 Task: Look for space in Stuttgart from 4th september 2023 to 10th september 2023 for 2 adults, 2 children in price range Rs.20000 to Rs.28000. Place can be entire place or private room with 1  bedroom having 2 beds and 1 bathroom. Property type can be flat. Amenities needed are: wifi, pool, breakfast. Booking option can be shelf check-in. Required host language is English.
Action: Mouse moved to (332, 373)
Screenshot: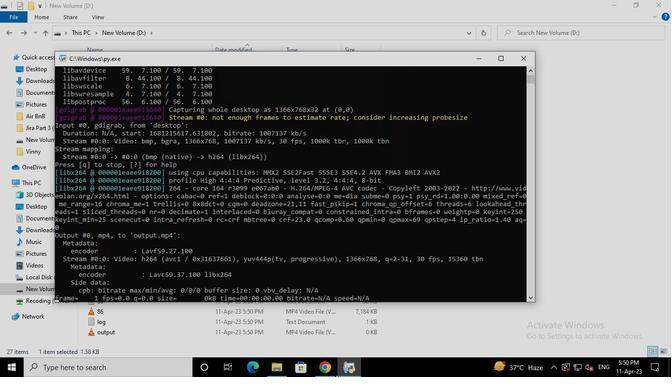 
Action: Mouse pressed left at (332, 373)
Screenshot: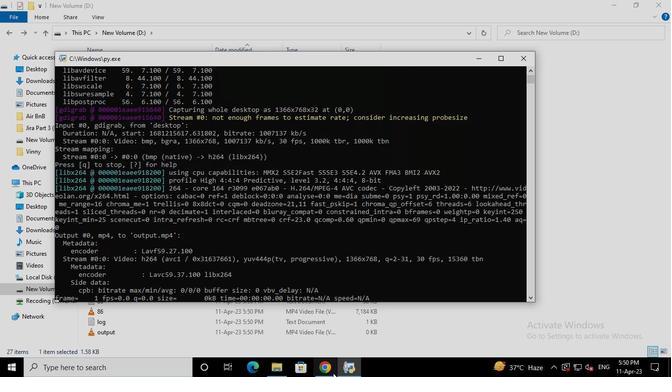 
Action: Mouse moved to (272, 87)
Screenshot: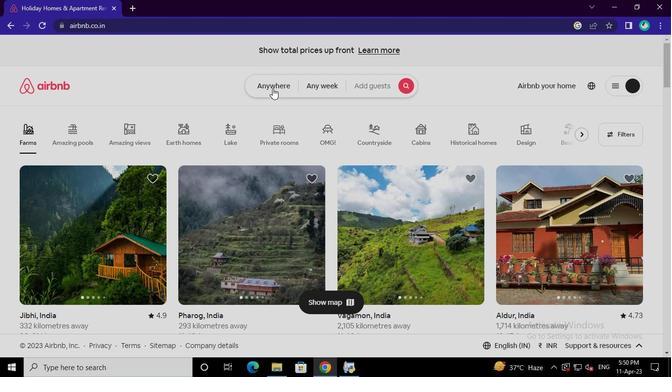 
Action: Mouse pressed left at (272, 87)
Screenshot: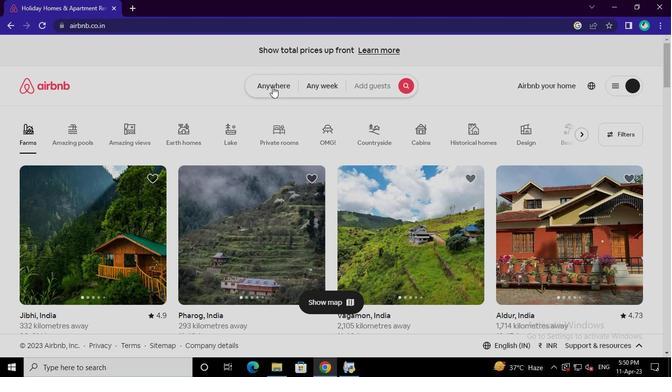 
Action: Mouse moved to (202, 123)
Screenshot: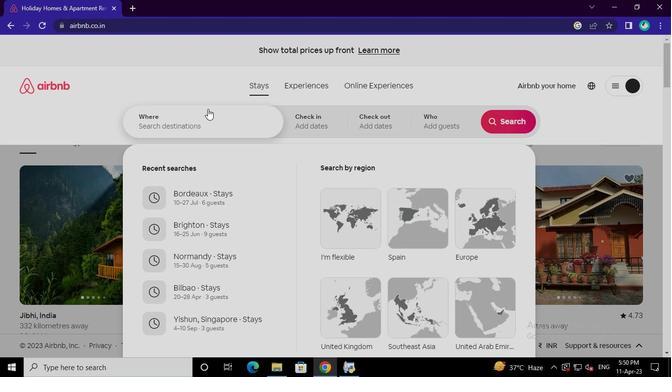 
Action: Mouse pressed left at (202, 123)
Screenshot: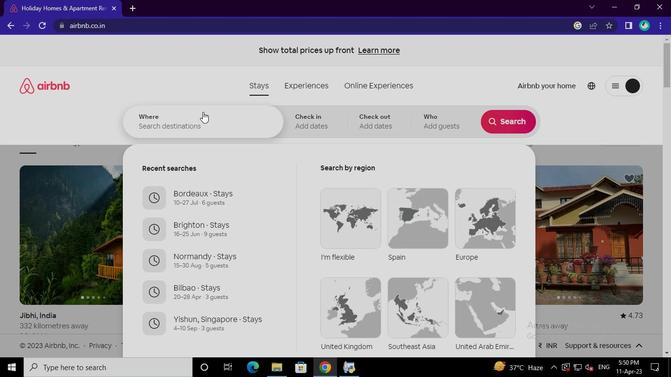 
Action: Mouse moved to (202, 124)
Screenshot: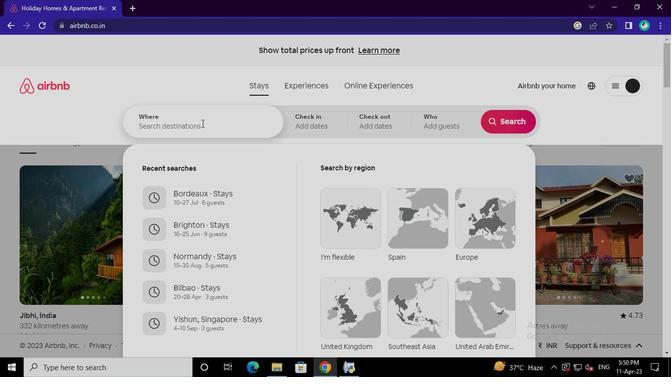 
Action: Keyboard s
Screenshot: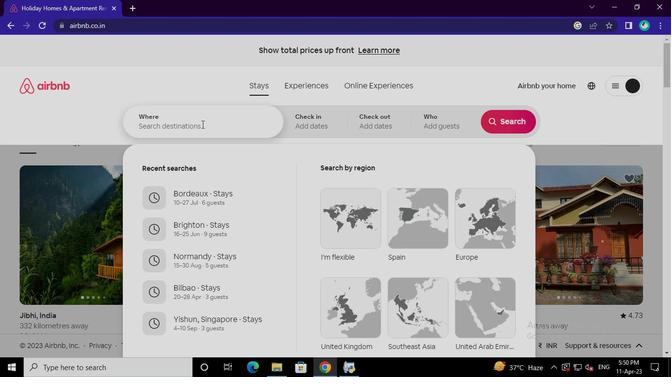 
Action: Keyboard t
Screenshot: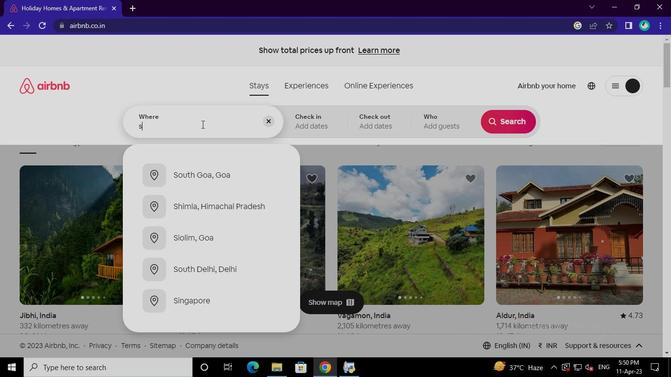 
Action: Keyboard u
Screenshot: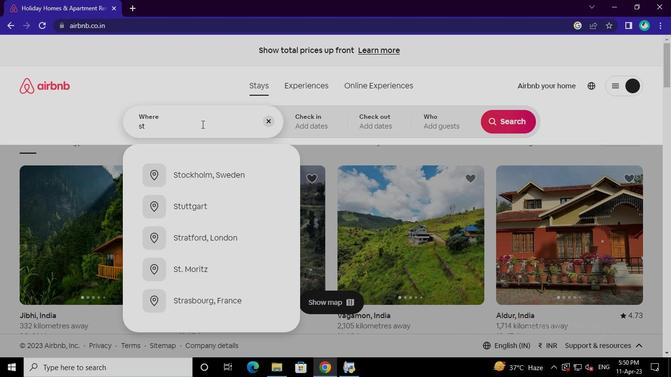 
Action: Keyboard t
Screenshot: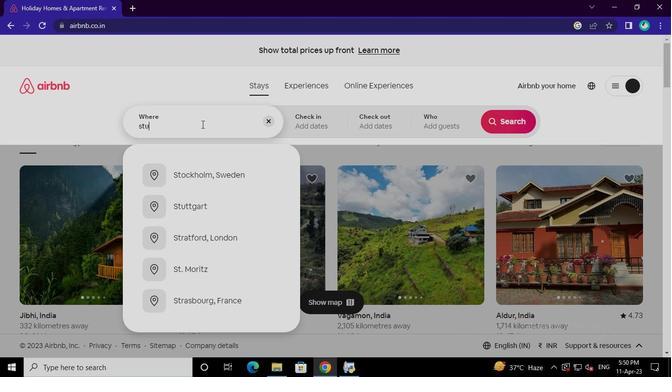 
Action: Keyboard t
Screenshot: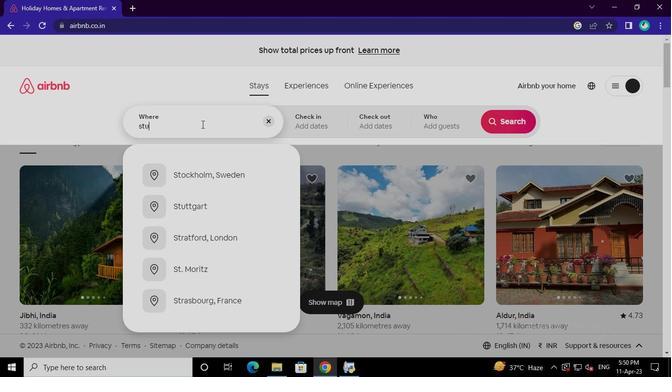 
Action: Keyboard g
Screenshot: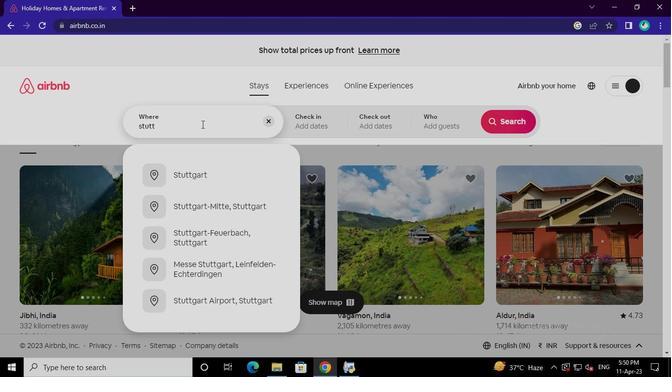 
Action: Keyboard a
Screenshot: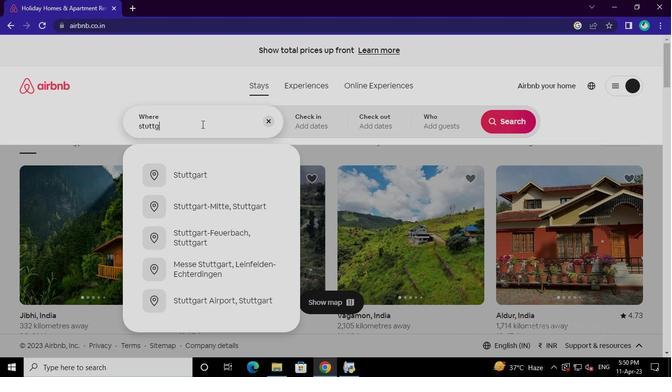 
Action: Keyboard r
Screenshot: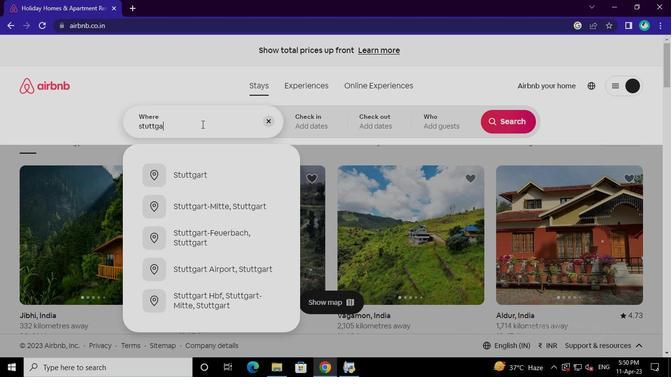 
Action: Keyboard t
Screenshot: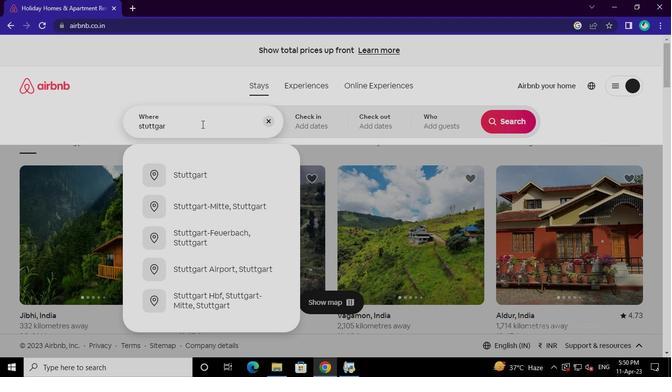 
Action: Mouse moved to (203, 170)
Screenshot: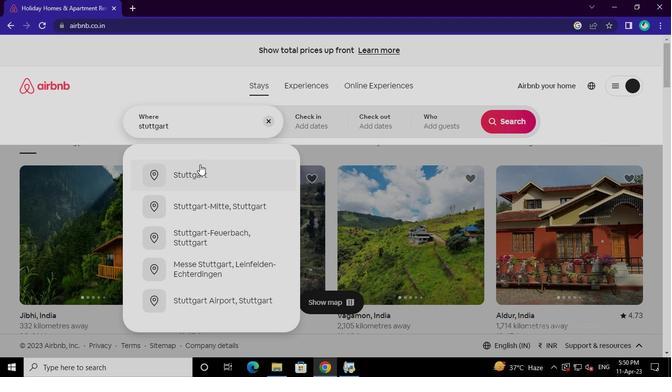 
Action: Mouse pressed left at (203, 170)
Screenshot: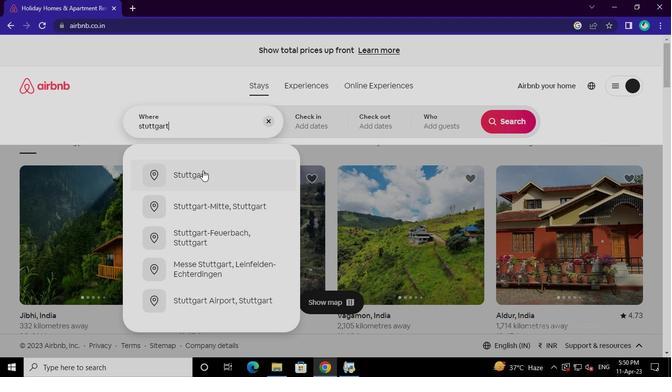 
Action: Mouse moved to (509, 202)
Screenshot: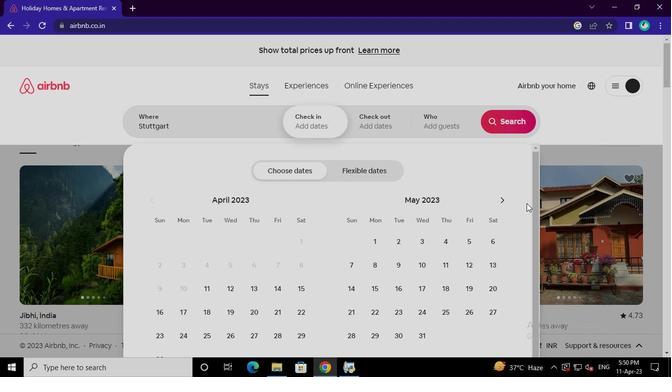 
Action: Mouse pressed left at (509, 202)
Screenshot: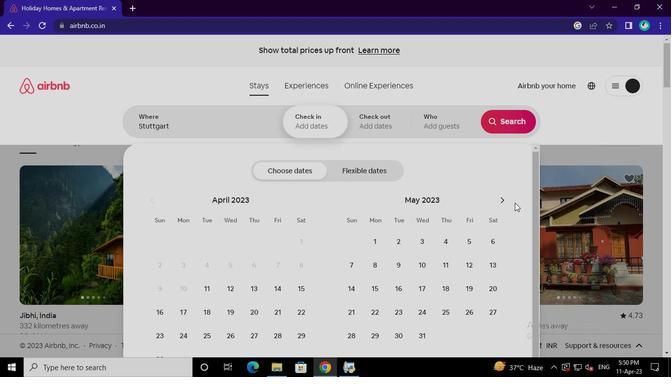 
Action: Mouse pressed left at (509, 202)
Screenshot: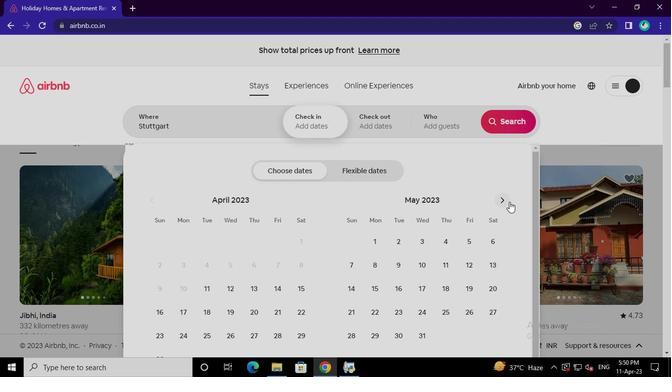 
Action: Mouse pressed left at (509, 202)
Screenshot: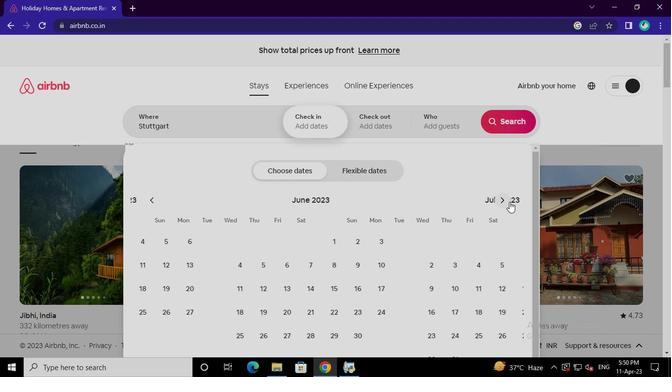 
Action: Mouse pressed left at (509, 202)
Screenshot: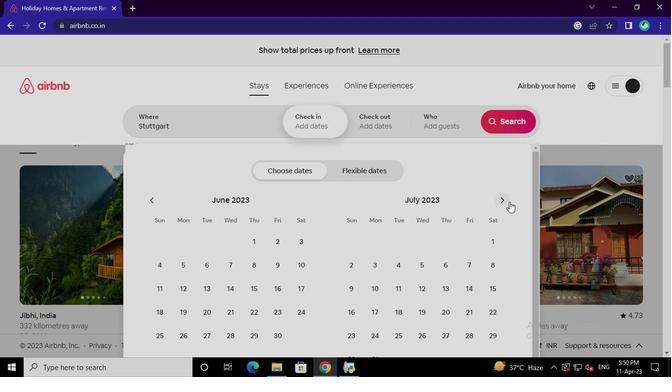 
Action: Mouse moved to (382, 267)
Screenshot: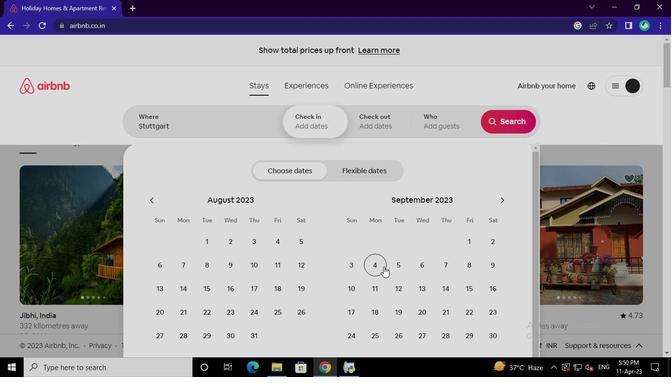 
Action: Mouse pressed left at (382, 267)
Screenshot: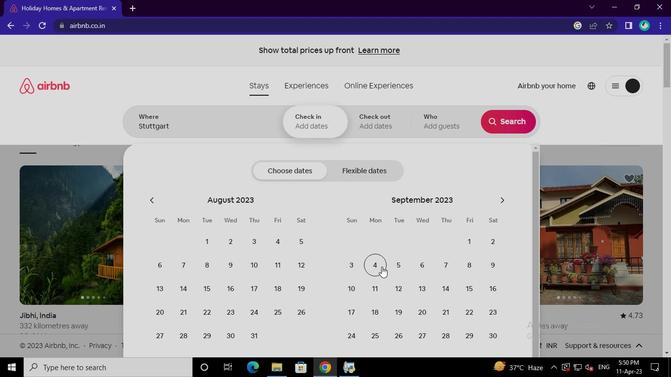 
Action: Mouse moved to (357, 287)
Screenshot: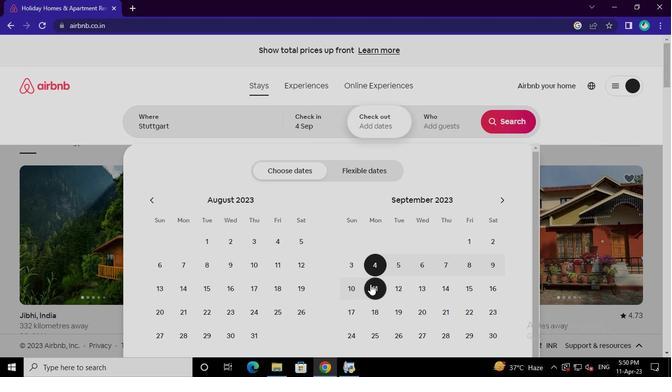 
Action: Mouse pressed left at (357, 287)
Screenshot: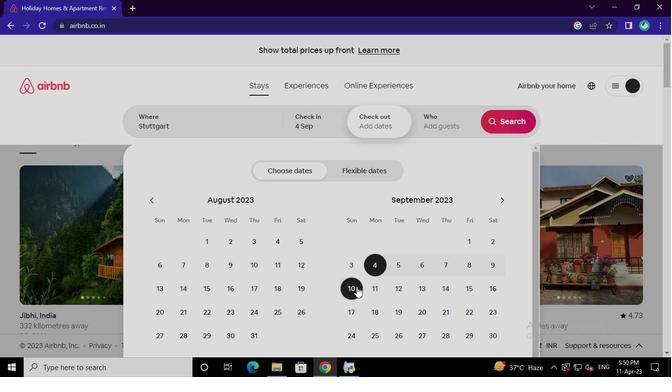 
Action: Mouse moved to (447, 110)
Screenshot: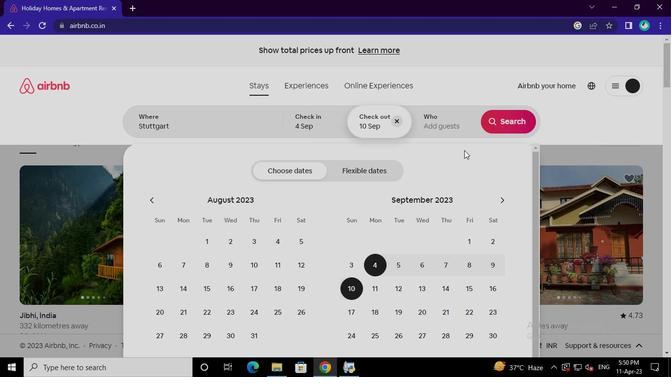 
Action: Mouse pressed left at (447, 110)
Screenshot: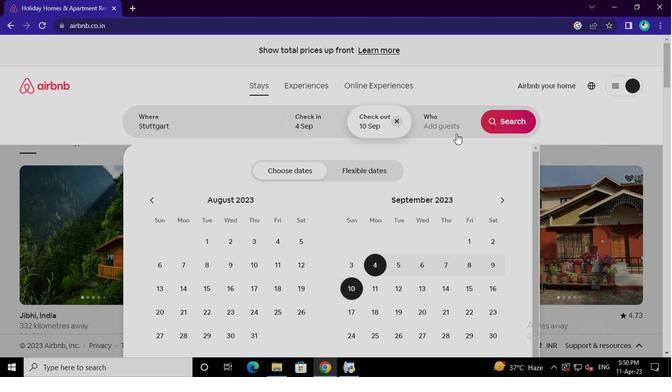 
Action: Mouse moved to (510, 174)
Screenshot: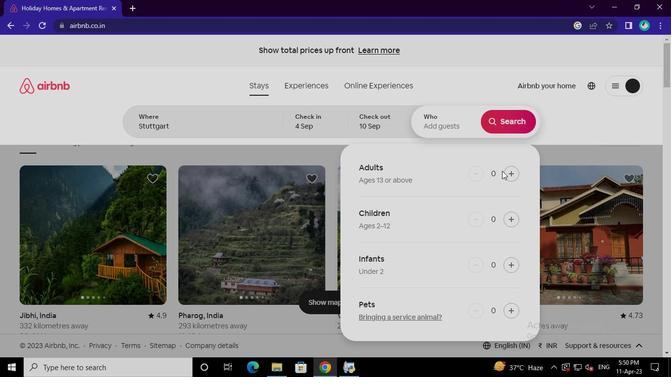 
Action: Mouse pressed left at (510, 174)
Screenshot: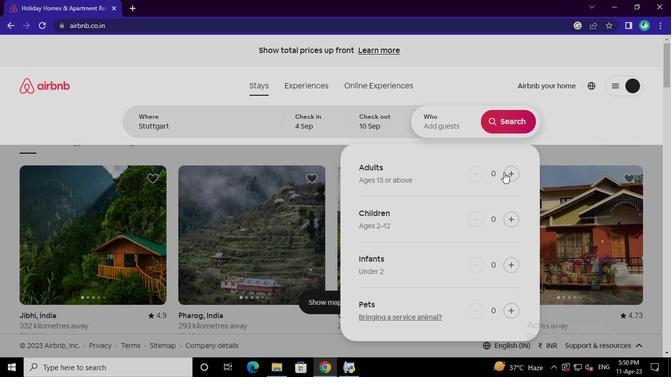 
Action: Mouse pressed left at (510, 174)
Screenshot: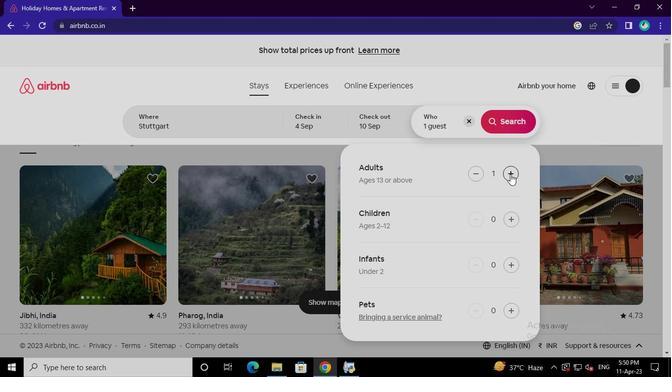 
Action: Mouse moved to (509, 217)
Screenshot: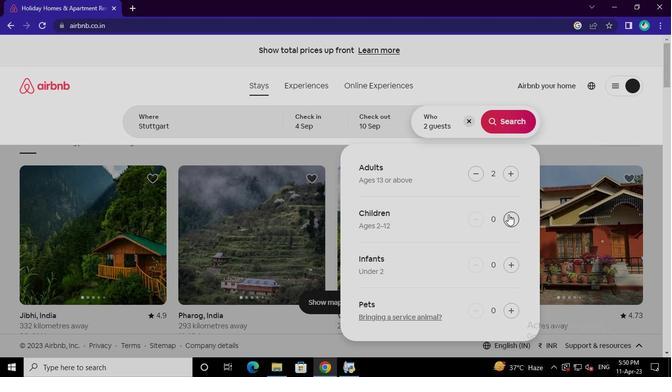 
Action: Mouse pressed left at (509, 217)
Screenshot: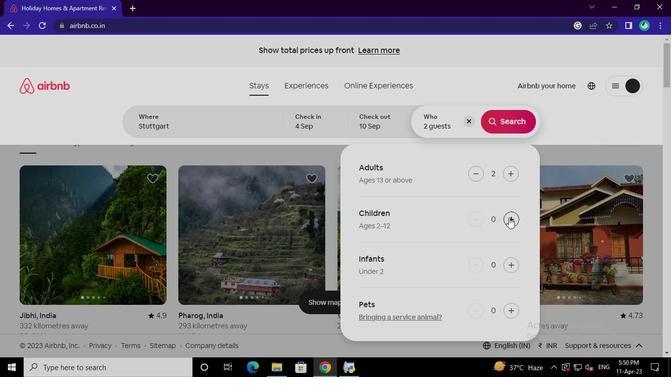 
Action: Mouse pressed left at (509, 217)
Screenshot: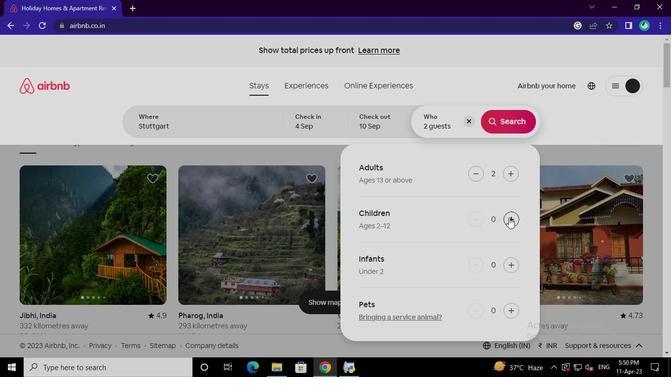 
Action: Mouse moved to (506, 124)
Screenshot: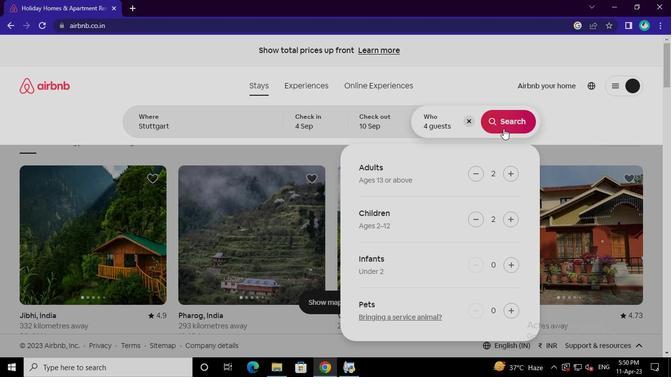 
Action: Mouse pressed left at (506, 124)
Screenshot: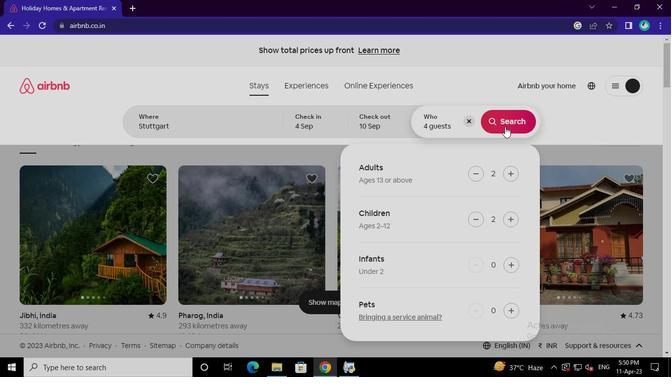 
Action: Mouse moved to (644, 93)
Screenshot: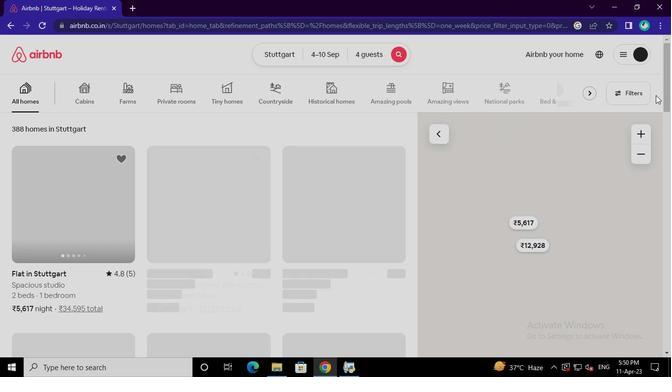 
Action: Mouse pressed left at (644, 93)
Screenshot: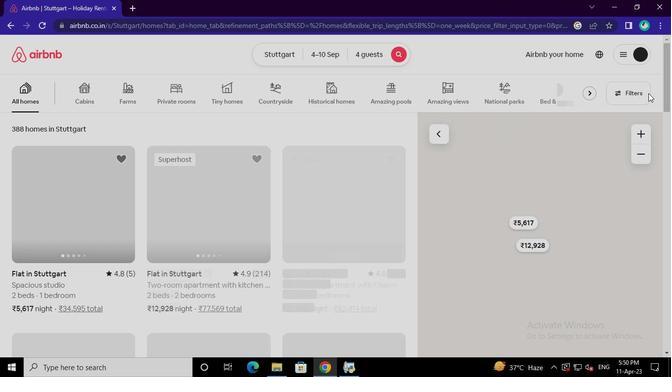 
Action: Mouse moved to (285, 218)
Screenshot: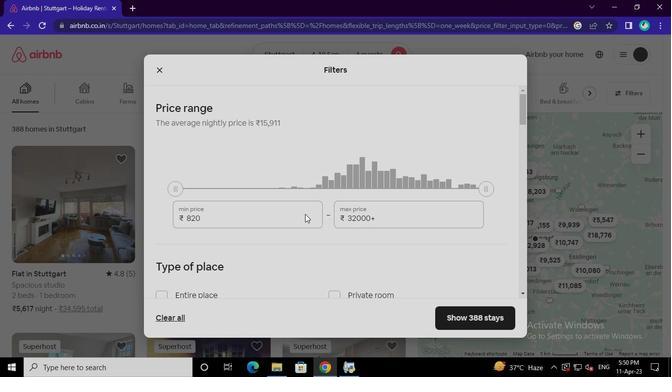 
Action: Mouse pressed left at (285, 218)
Screenshot: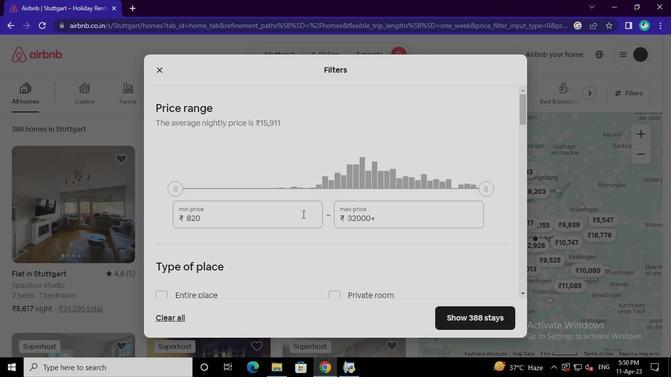 
Action: Keyboard Key.backspace
Screenshot: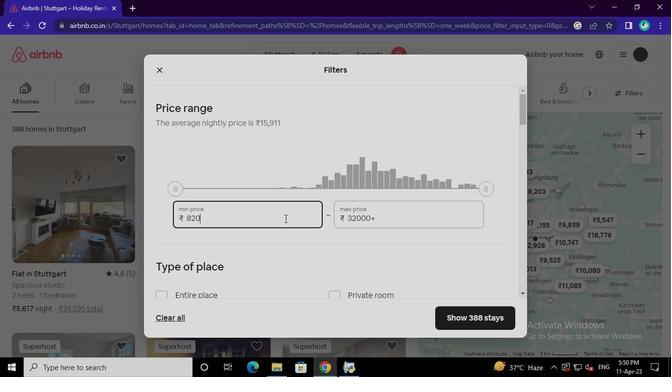 
Action: Keyboard Key.backspace
Screenshot: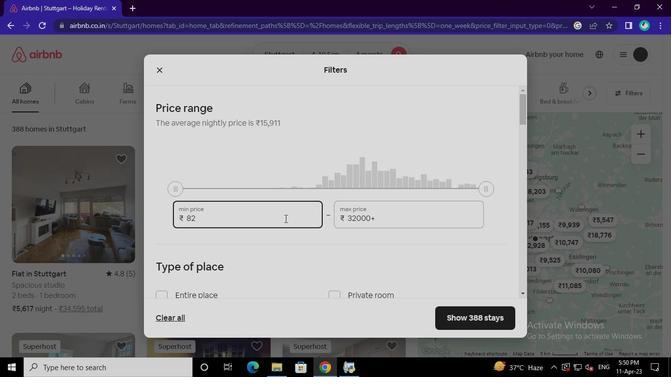 
Action: Keyboard Key.backspace
Screenshot: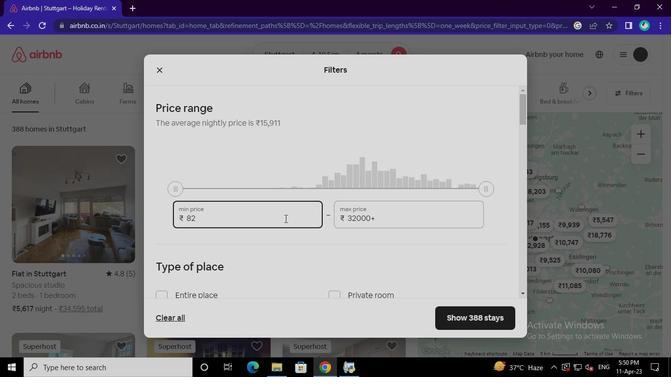 
Action: Keyboard Key.backspace
Screenshot: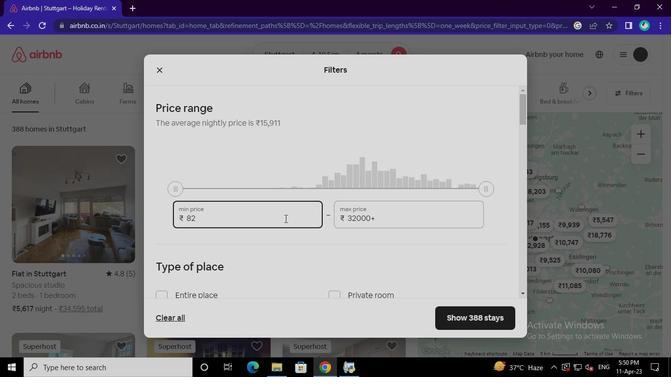 
Action: Keyboard Key.backspace
Screenshot: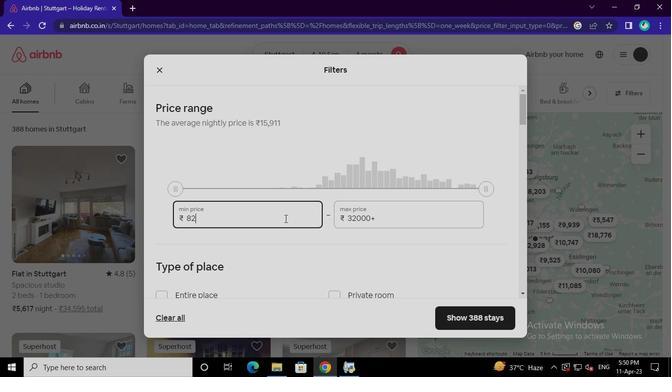 
Action: Keyboard Key.backspace
Screenshot: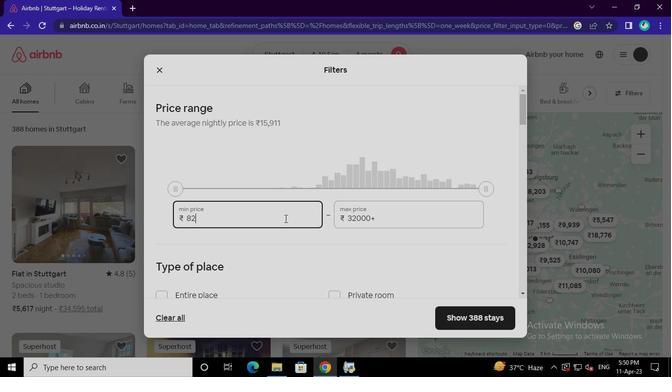 
Action: Keyboard Key.backspace
Screenshot: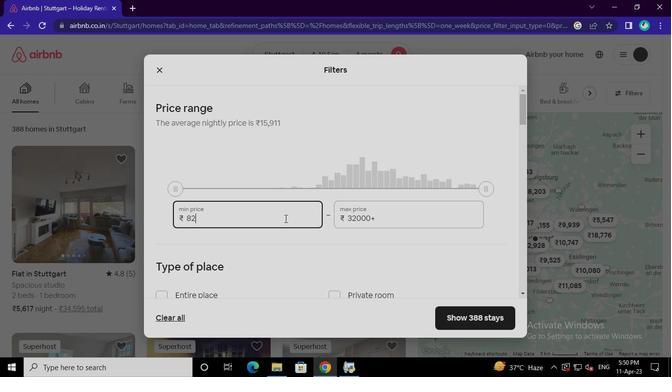 
Action: Keyboard Key.backspace
Screenshot: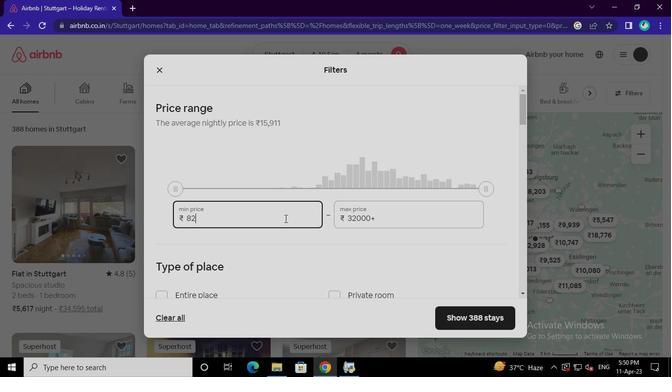 
Action: Keyboard Key.backspace
Screenshot: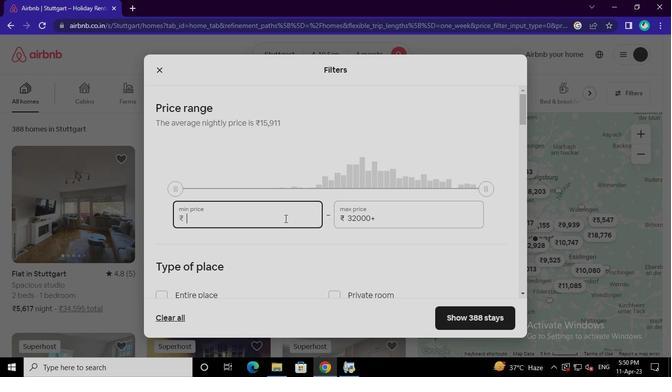 
Action: Keyboard Key.backspace
Screenshot: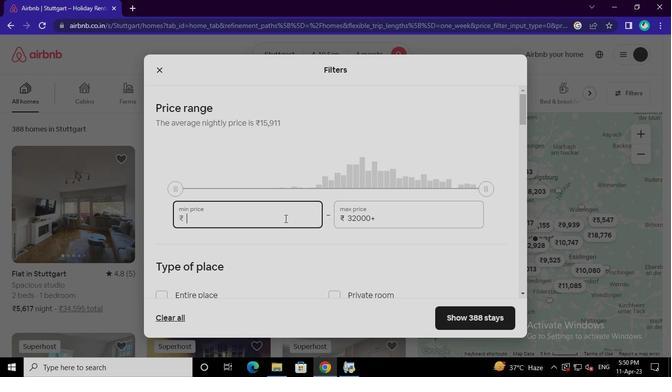 
Action: Keyboard Key.backspace
Screenshot: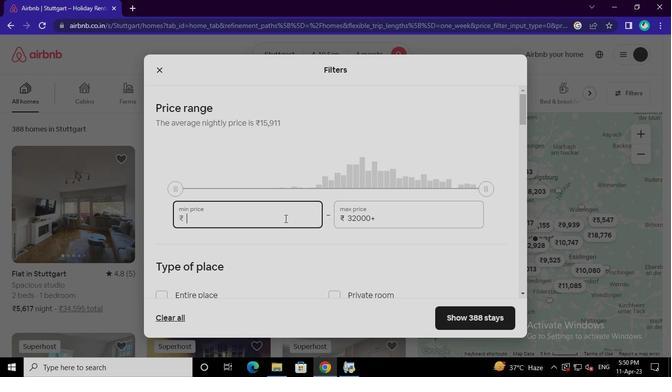 
Action: Keyboard Key.backspace
Screenshot: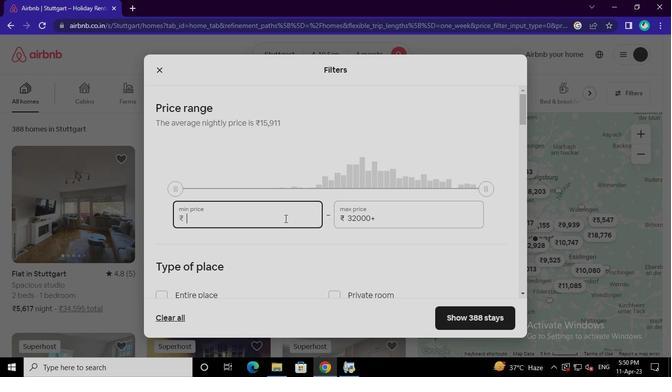 
Action: Keyboard Key.backspace
Screenshot: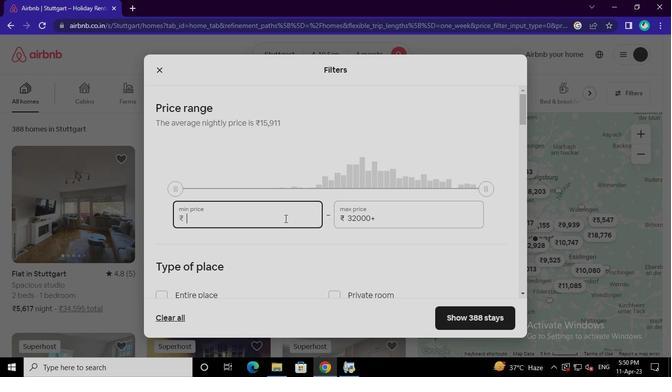 
Action: Keyboard Key.backspace
Screenshot: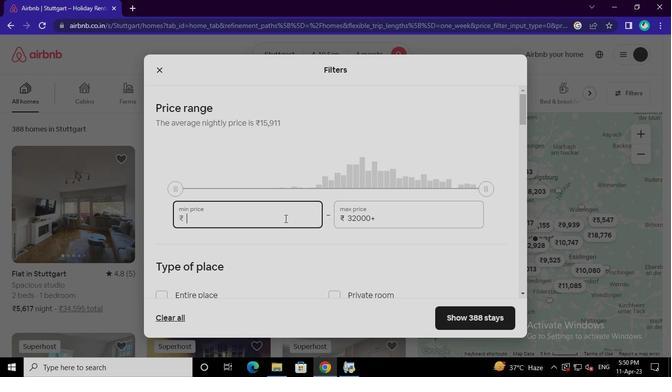 
Action: Keyboard Key.backspace
Screenshot: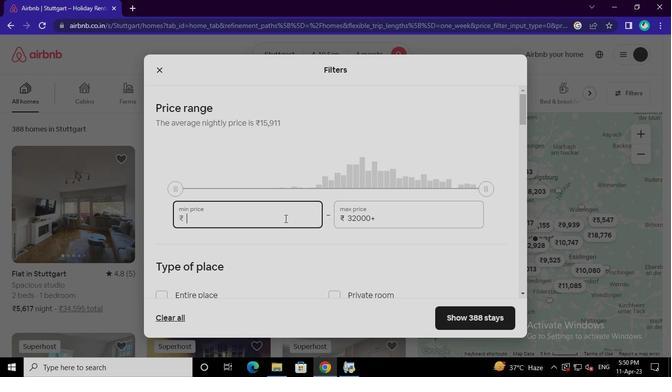 
Action: Keyboard <98>
Screenshot: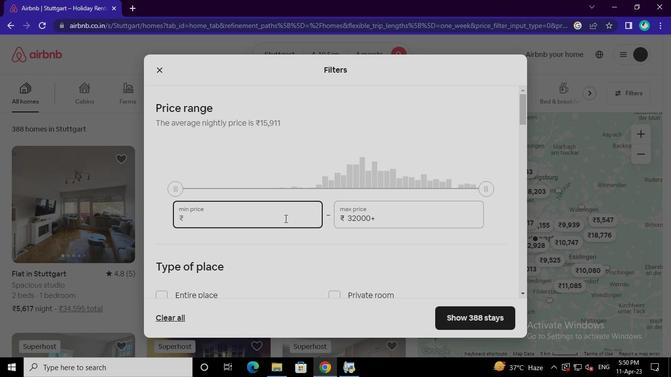
Action: Keyboard <96>
Screenshot: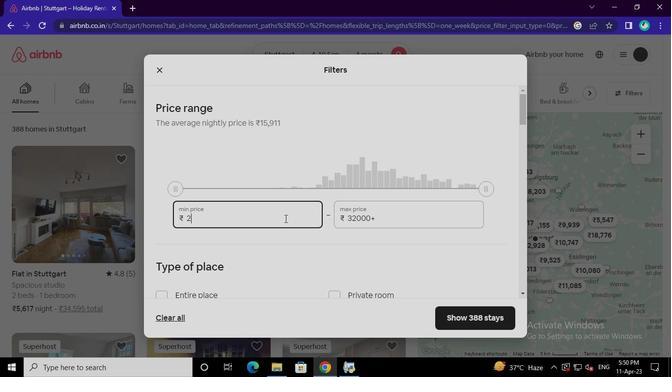 
Action: Keyboard <96>
Screenshot: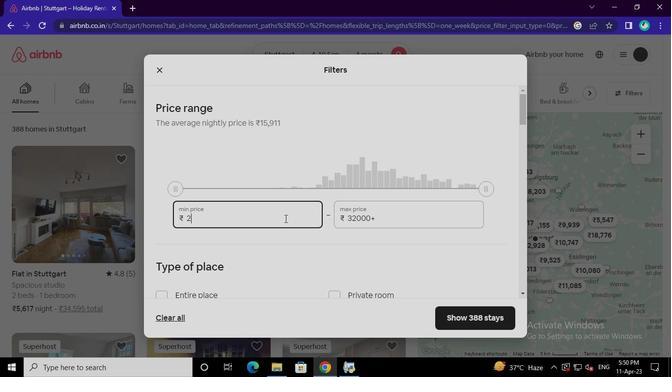 
Action: Keyboard <96>
Screenshot: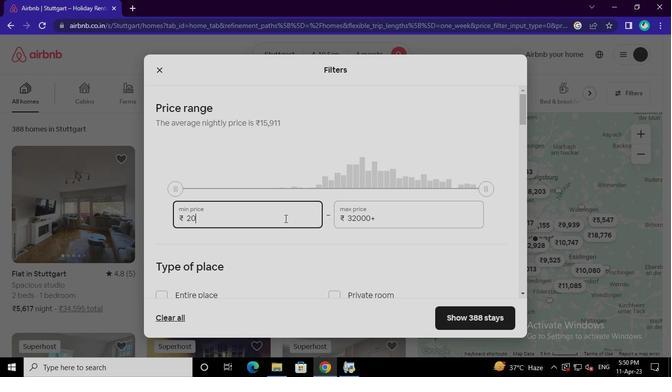 
Action: Keyboard <96>
Screenshot: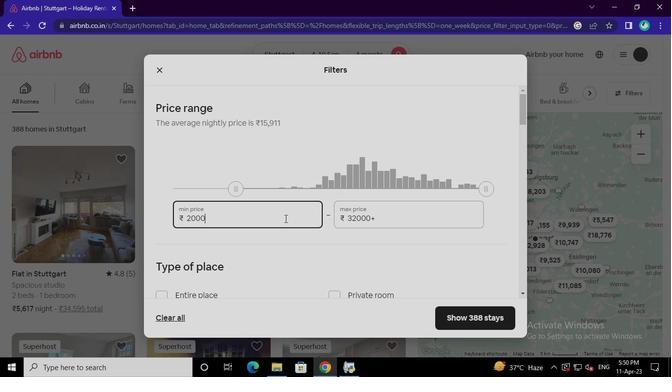 
Action: Mouse moved to (380, 220)
Screenshot: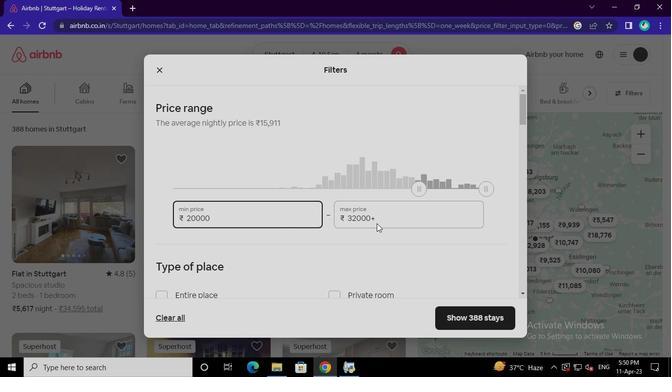
Action: Mouse pressed left at (380, 220)
Screenshot: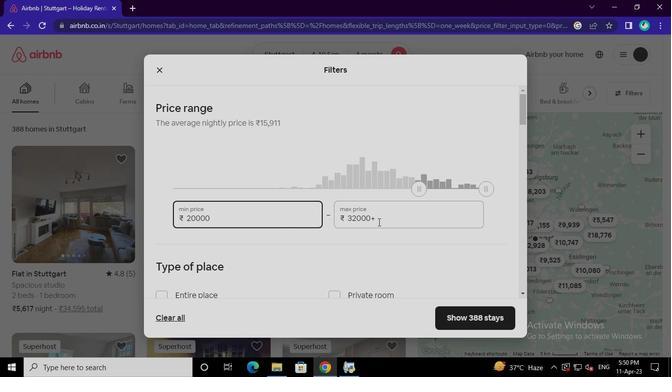 
Action: Keyboard Key.backspace
Screenshot: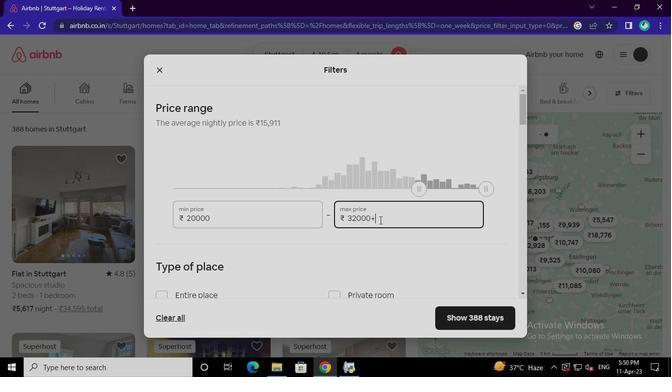 
Action: Keyboard Key.backspace
Screenshot: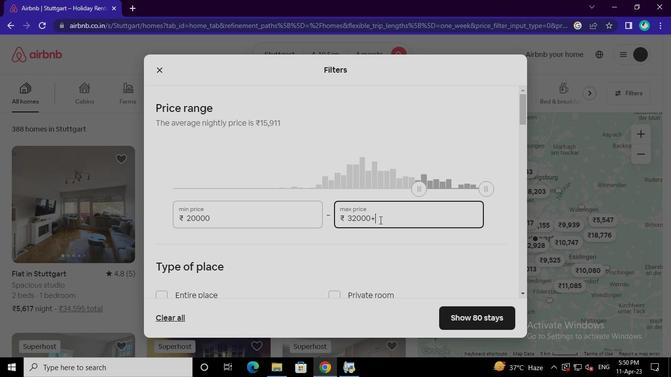 
Action: Keyboard Key.backspace
Screenshot: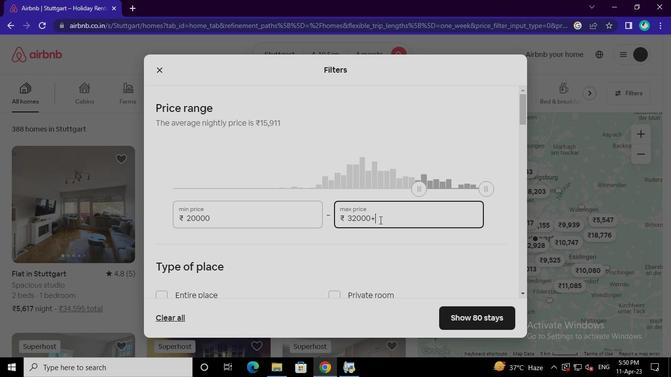 
Action: Keyboard Key.backspace
Screenshot: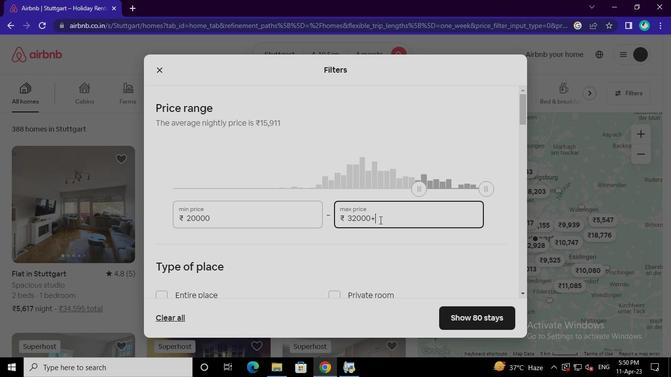 
Action: Keyboard Key.backspace
Screenshot: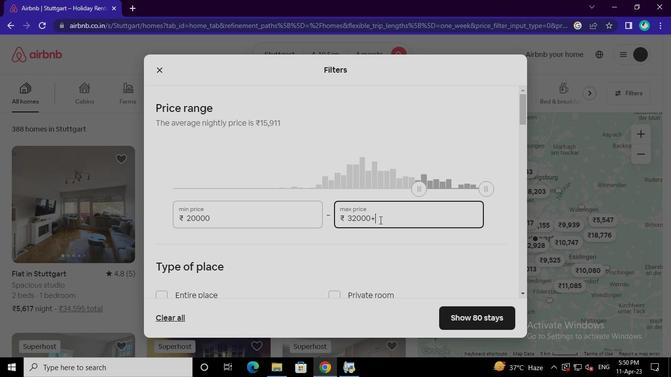 
Action: Keyboard Key.backspace
Screenshot: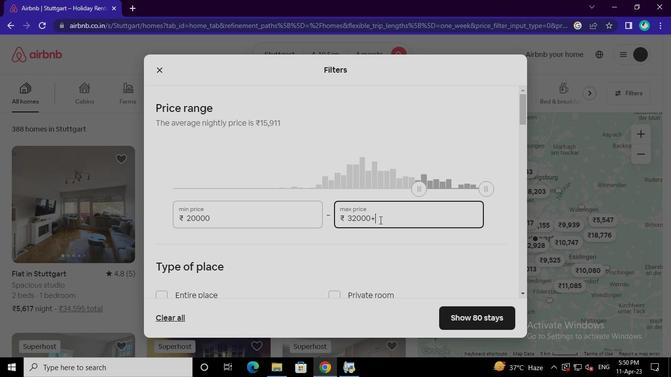 
Action: Keyboard Key.backspace
Screenshot: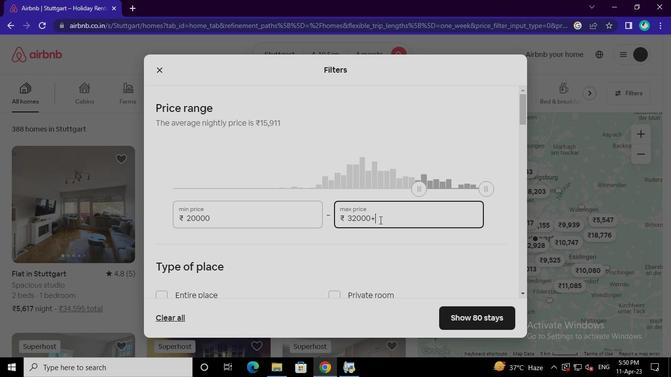 
Action: Keyboard Key.backspace
Screenshot: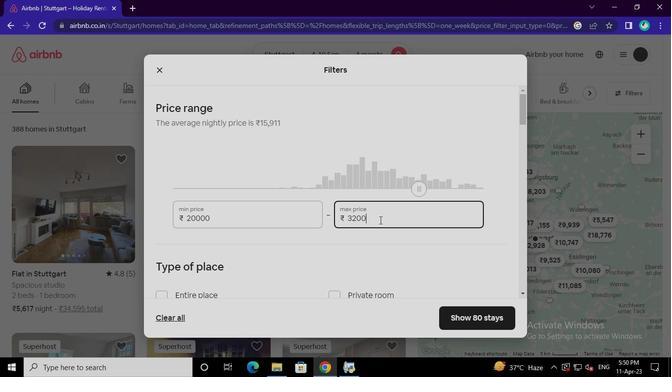 
Action: Keyboard Key.backspace
Screenshot: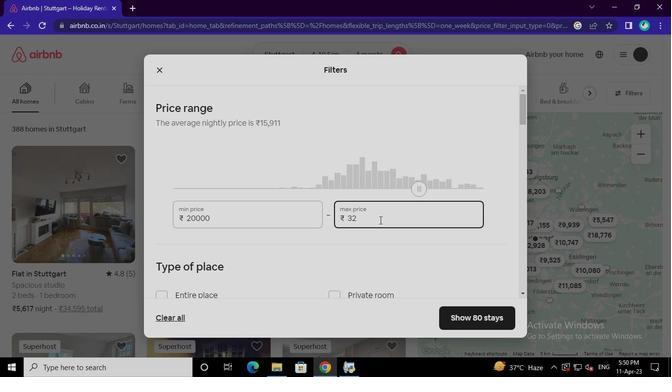 
Action: Keyboard Key.backspace
Screenshot: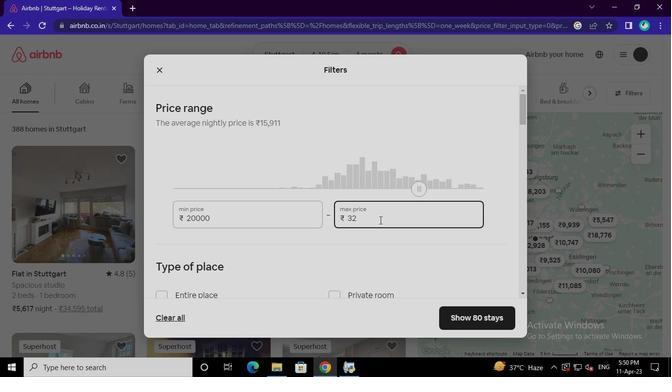 
Action: Keyboard Key.backspace
Screenshot: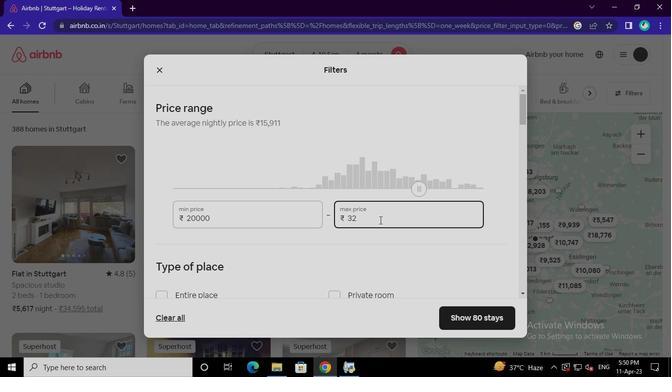 
Action: Keyboard Key.backspace
Screenshot: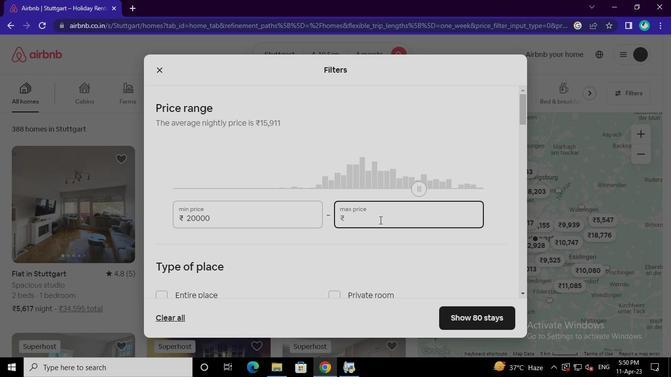 
Action: Keyboard Key.backspace
Screenshot: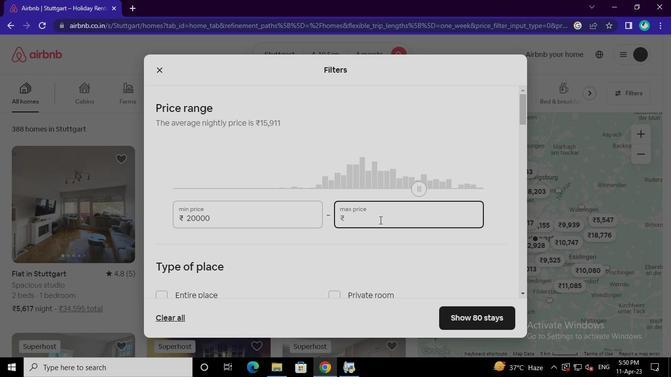 
Action: Keyboard <98>
Screenshot: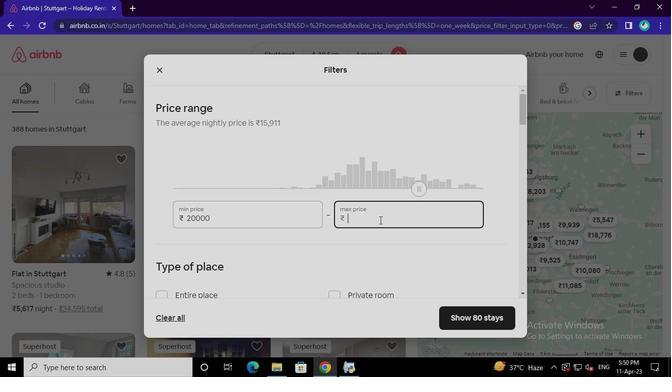 
Action: Keyboard <104>
Screenshot: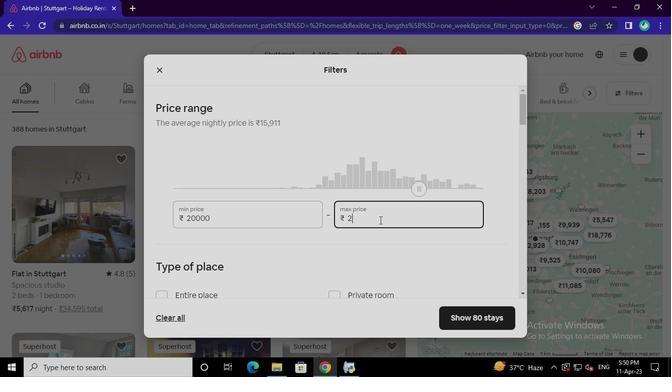 
Action: Keyboard <96>
Screenshot: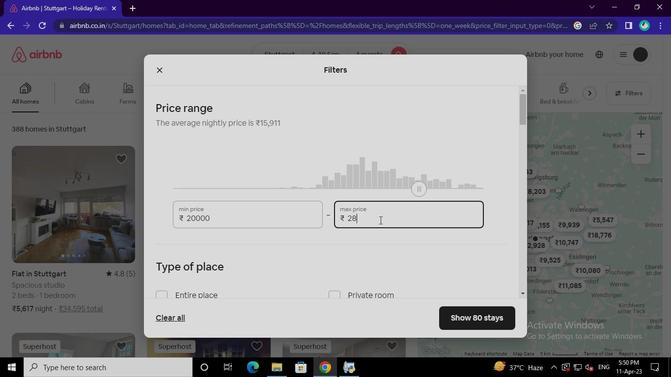 
Action: Keyboard <96>
Screenshot: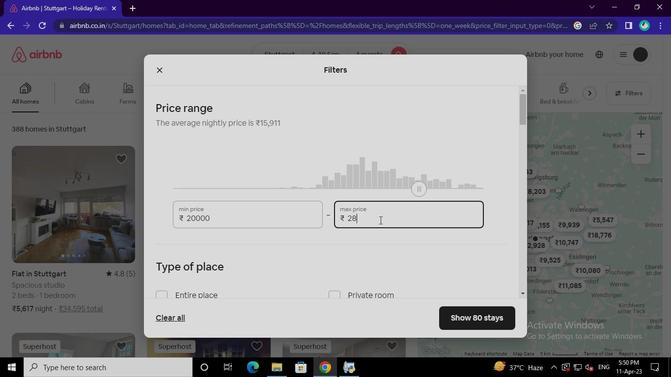 
Action: Keyboard <96>
Screenshot: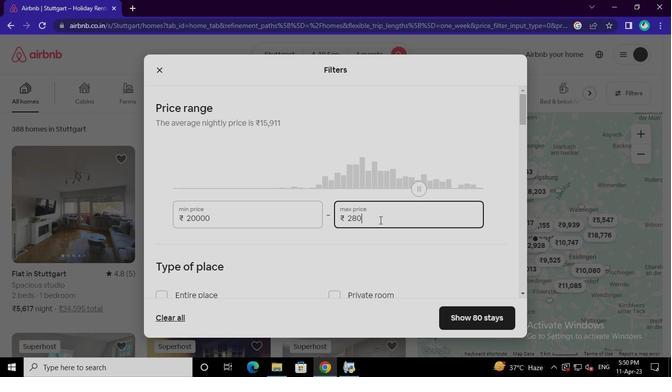 
Action: Mouse moved to (214, 200)
Screenshot: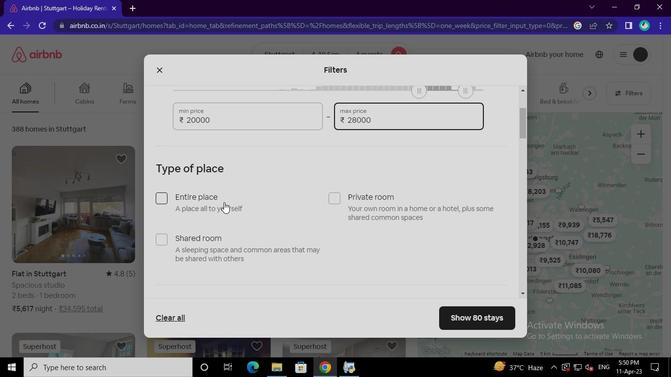 
Action: Mouse pressed left at (214, 200)
Screenshot: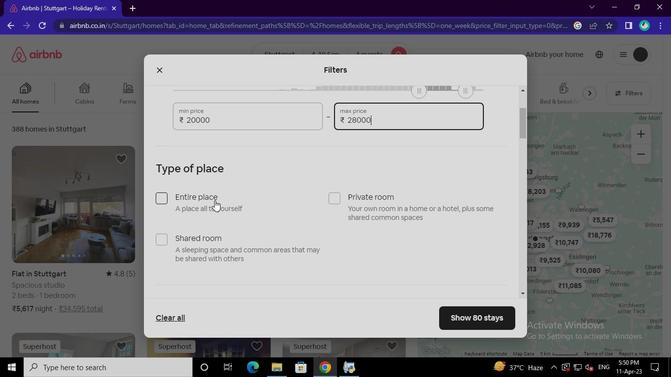 
Action: Mouse moved to (341, 195)
Screenshot: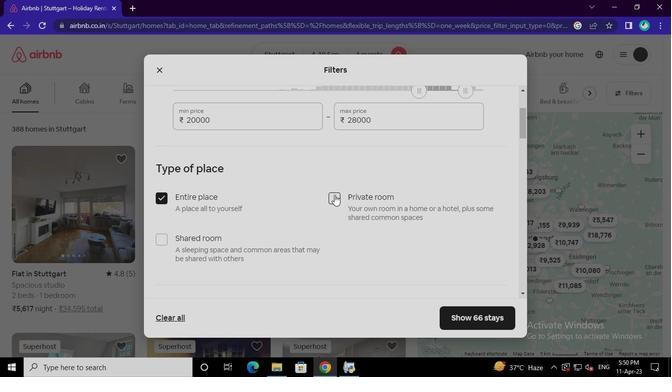 
Action: Mouse pressed left at (341, 195)
Screenshot: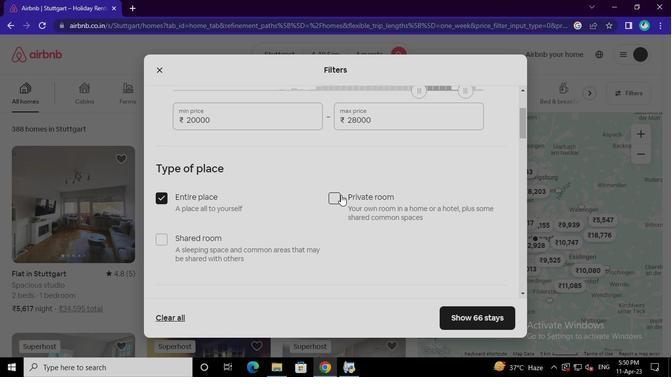 
Action: Mouse moved to (213, 214)
Screenshot: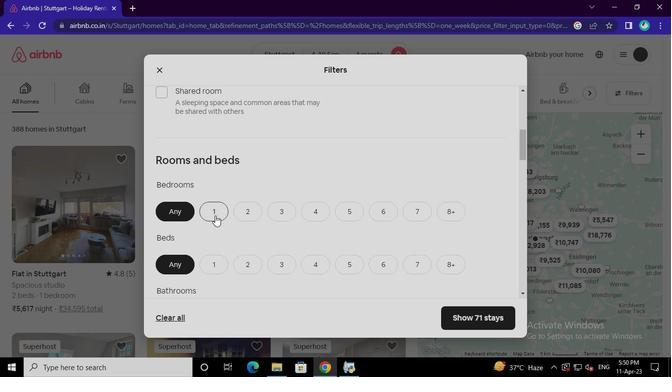
Action: Mouse pressed left at (213, 214)
Screenshot: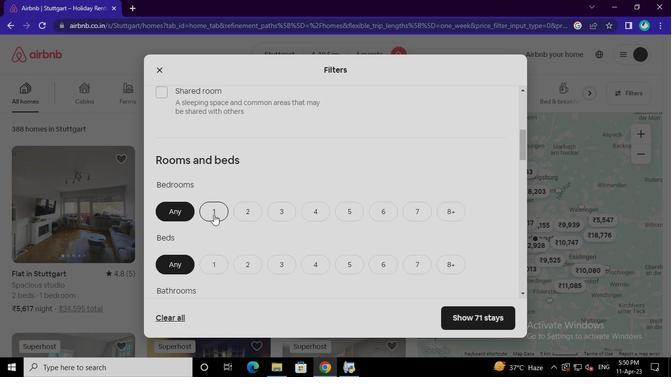 
Action: Mouse moved to (253, 258)
Screenshot: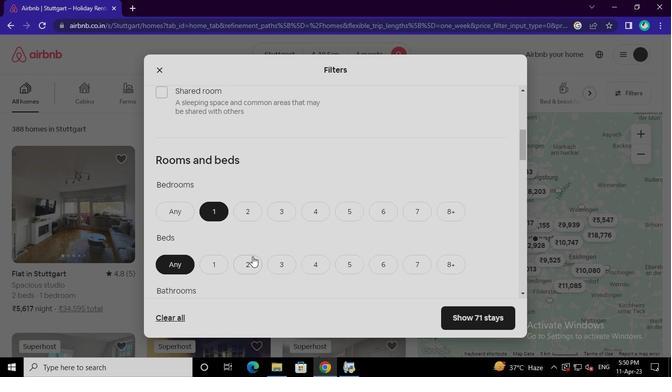 
Action: Mouse pressed left at (253, 258)
Screenshot: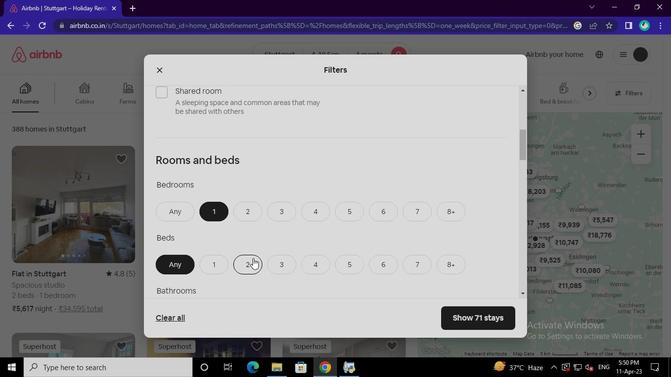 
Action: Mouse moved to (213, 225)
Screenshot: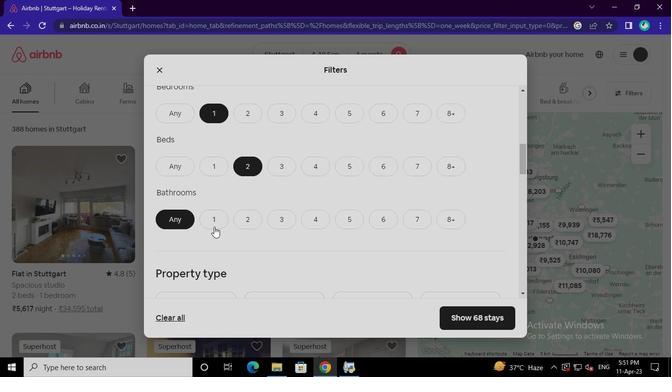 
Action: Mouse pressed left at (213, 225)
Screenshot: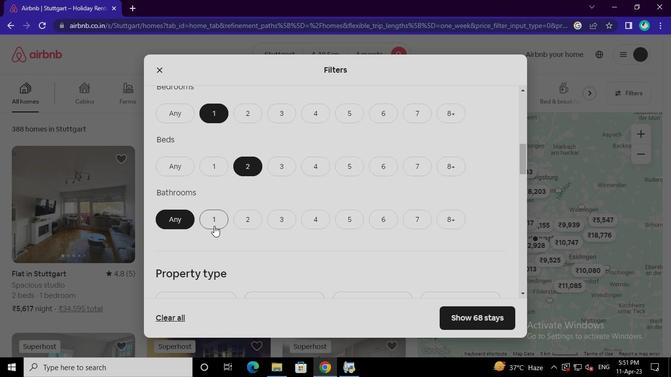 
Action: Mouse moved to (267, 184)
Screenshot: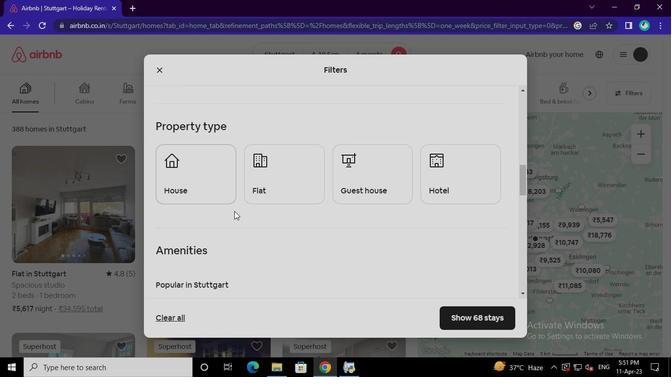 
Action: Mouse pressed left at (267, 184)
Screenshot: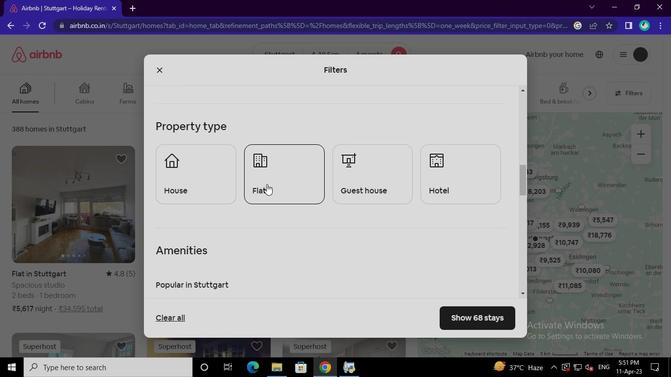 
Action: Mouse moved to (191, 228)
Screenshot: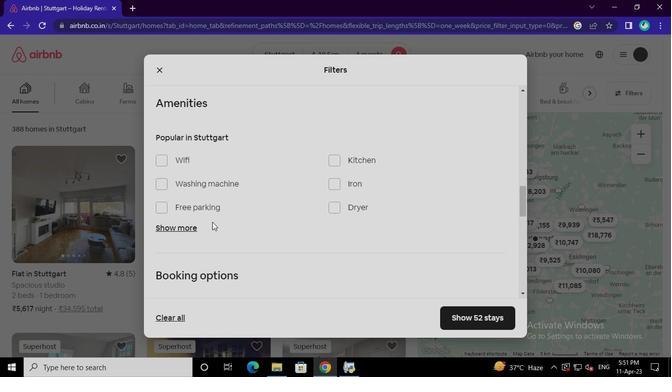 
Action: Mouse pressed left at (191, 228)
Screenshot: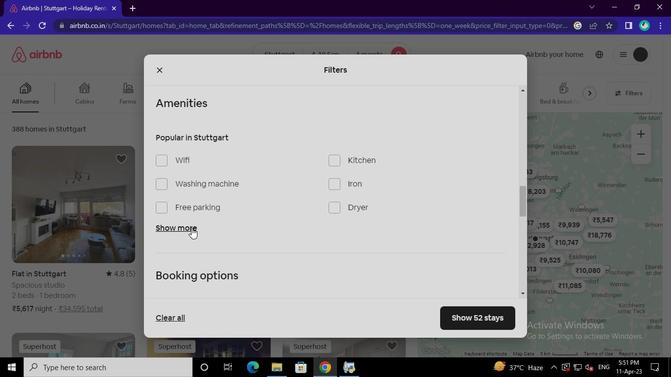 
Action: Mouse moved to (185, 162)
Screenshot: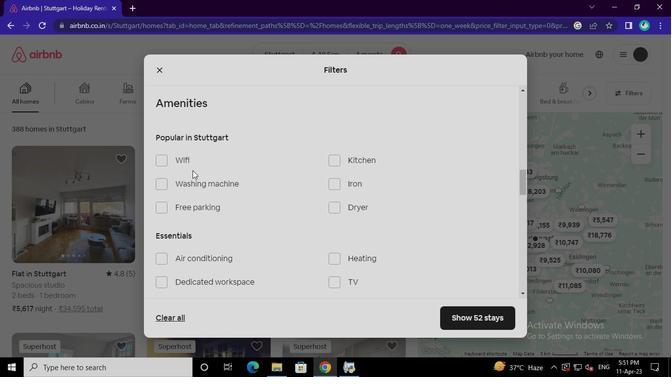 
Action: Mouse pressed left at (185, 162)
Screenshot: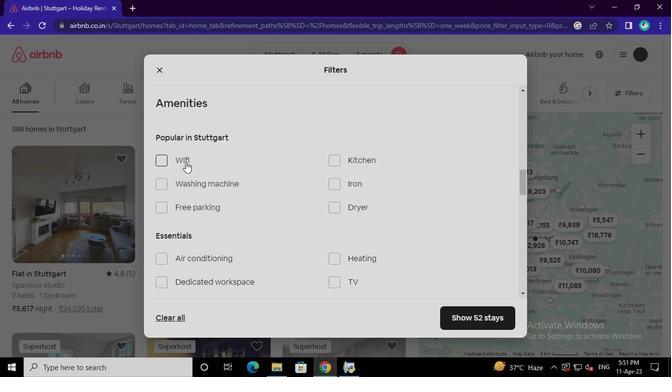 
Action: Mouse moved to (184, 256)
Screenshot: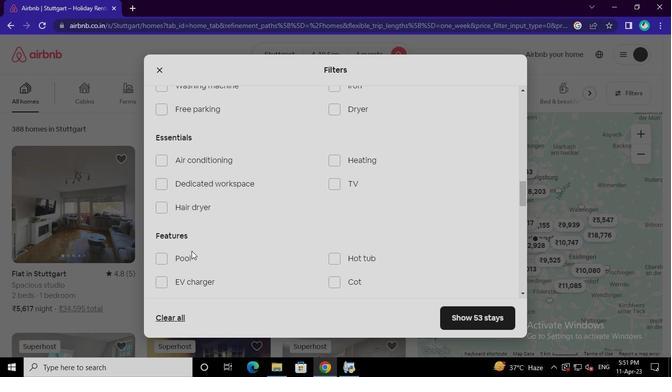 
Action: Mouse pressed left at (184, 256)
Screenshot: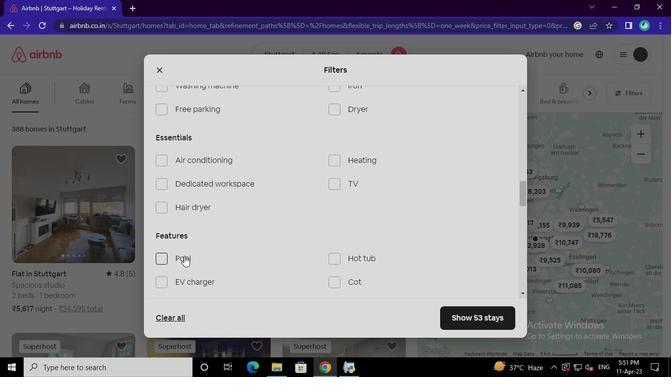 
Action: Mouse moved to (191, 231)
Screenshot: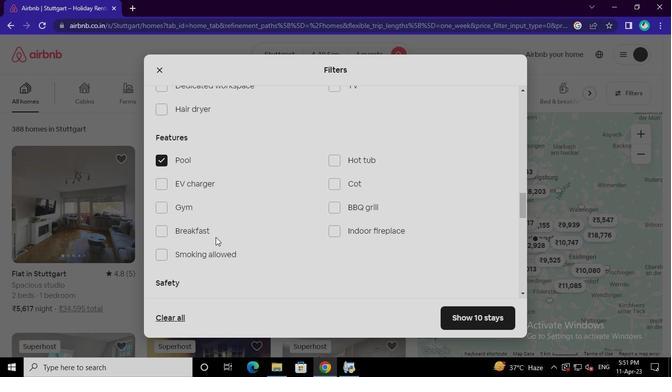 
Action: Mouse pressed left at (191, 231)
Screenshot: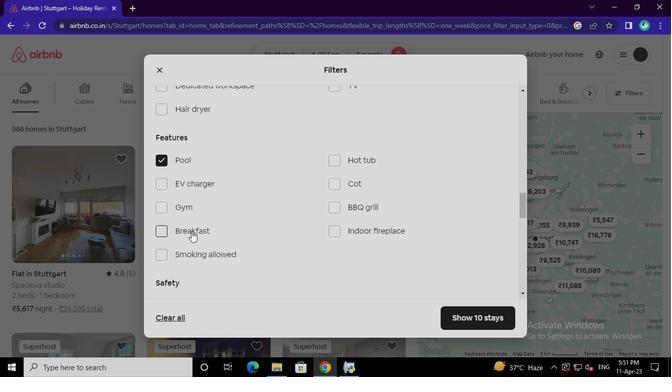 
Action: Mouse moved to (493, 247)
Screenshot: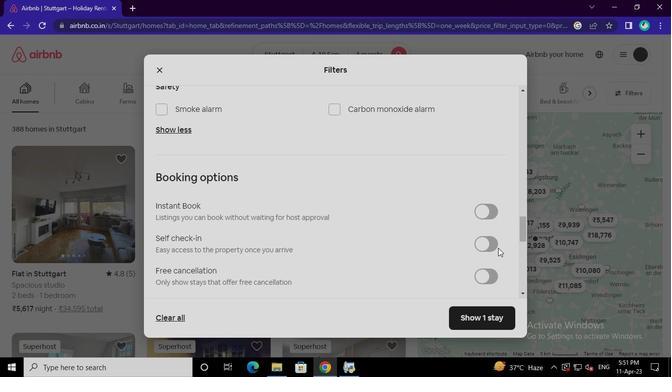 
Action: Mouse pressed left at (493, 247)
Screenshot: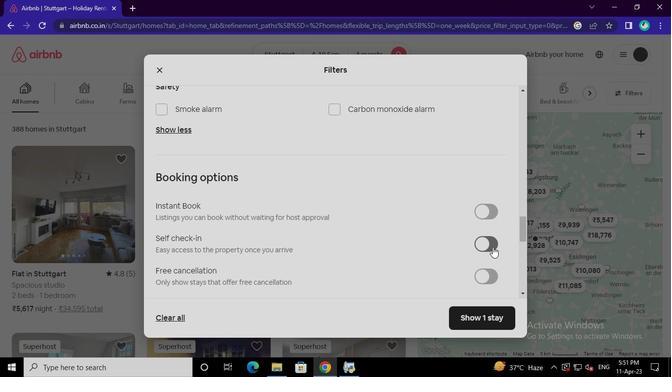
Action: Mouse moved to (190, 231)
Screenshot: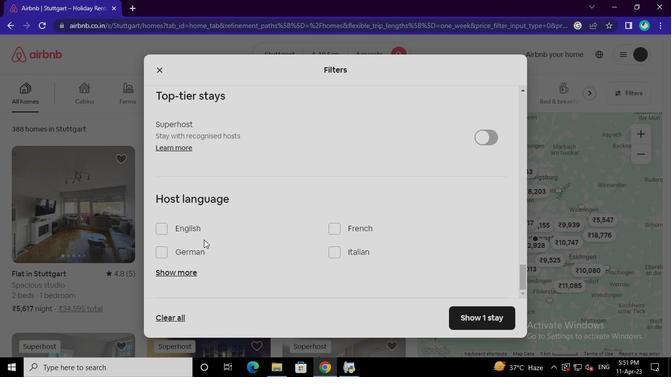 
Action: Mouse pressed left at (190, 231)
Screenshot: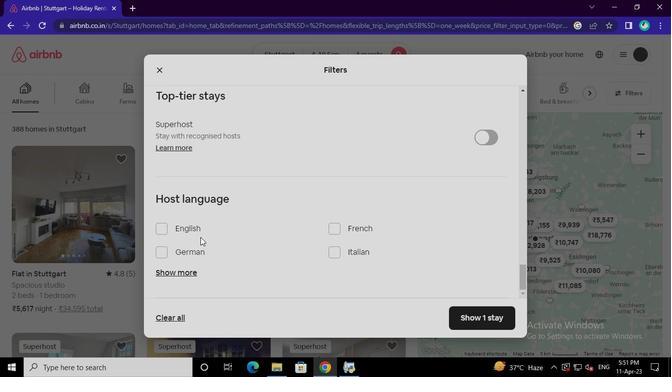 
Action: Mouse moved to (464, 313)
Screenshot: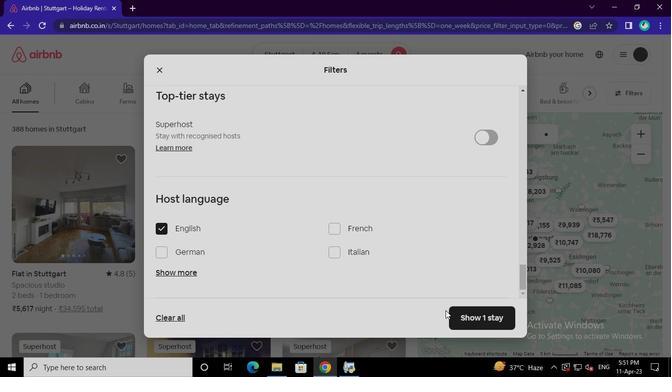 
Action: Mouse pressed left at (464, 313)
Screenshot: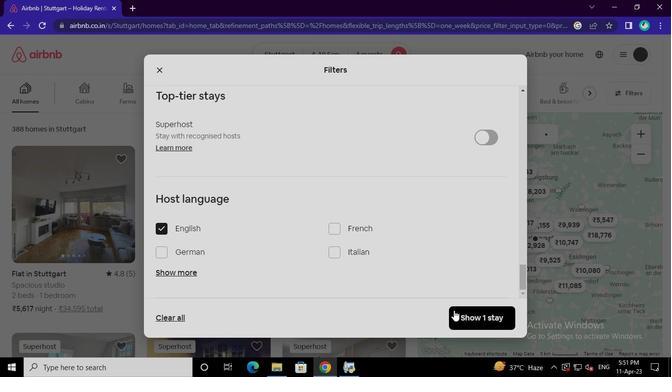 
Action: Mouse moved to (358, 363)
Screenshot: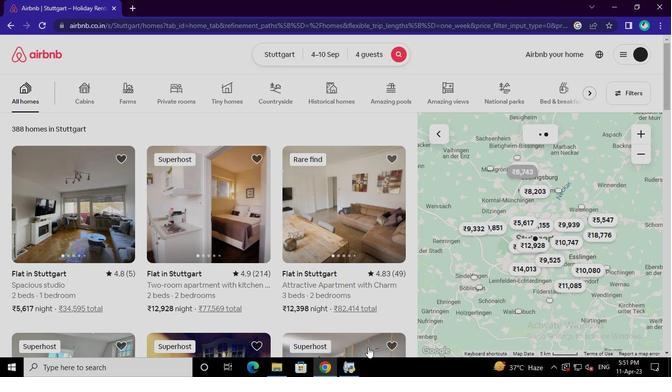 
Action: Mouse pressed left at (358, 363)
Screenshot: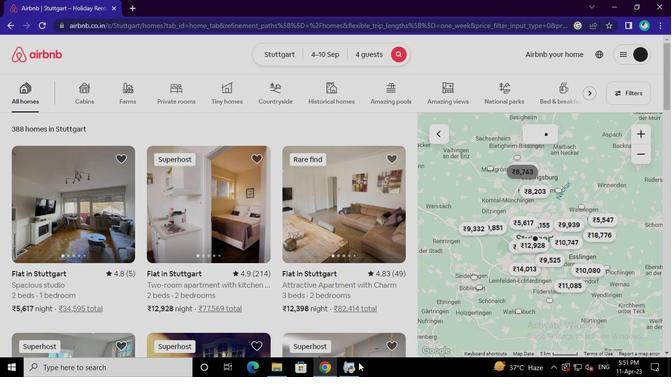 
Action: Mouse moved to (532, 57)
Screenshot: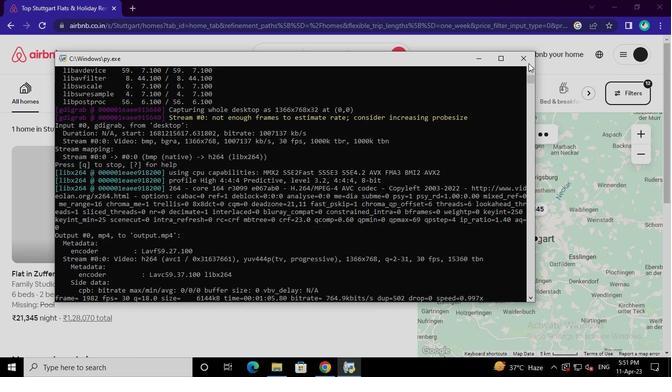 
Action: Mouse pressed left at (532, 57)
Screenshot: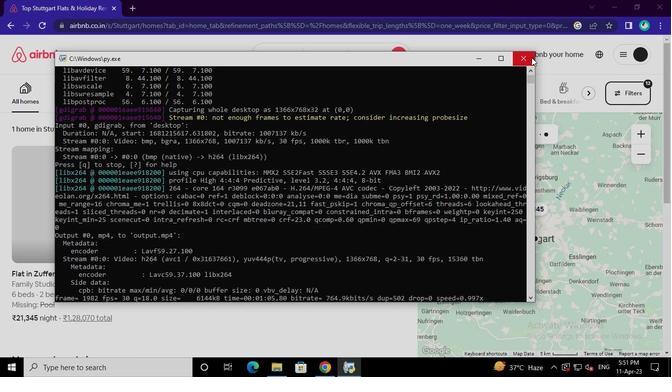 
